 Task: In Crop Inspector Change Points to Inches
Action: Mouse moved to (44, 10)
Screenshot: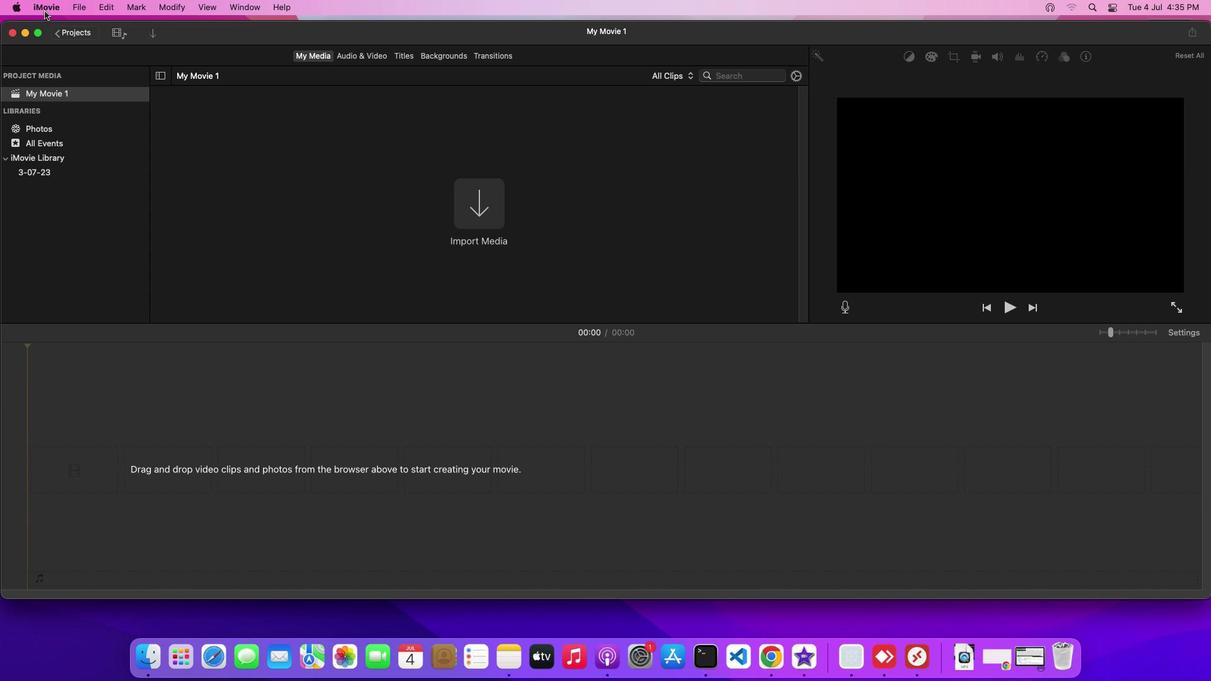 
Action: Mouse pressed left at (44, 10)
Screenshot: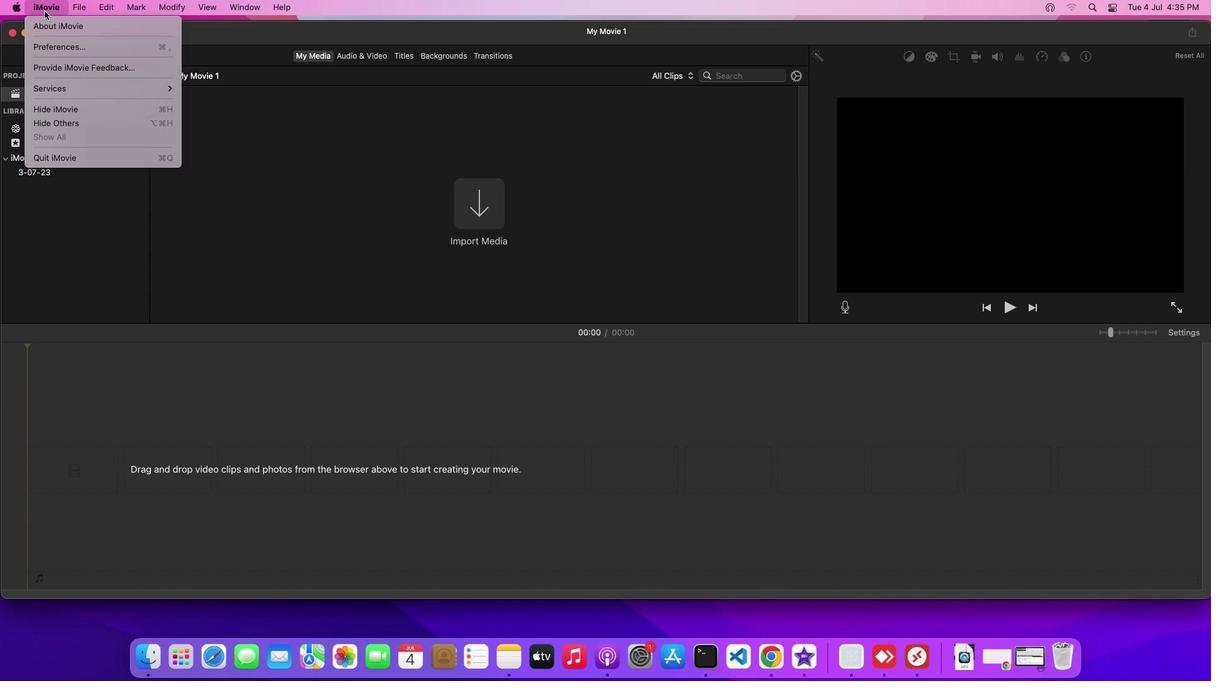 
Action: Mouse moved to (46, 20)
Screenshot: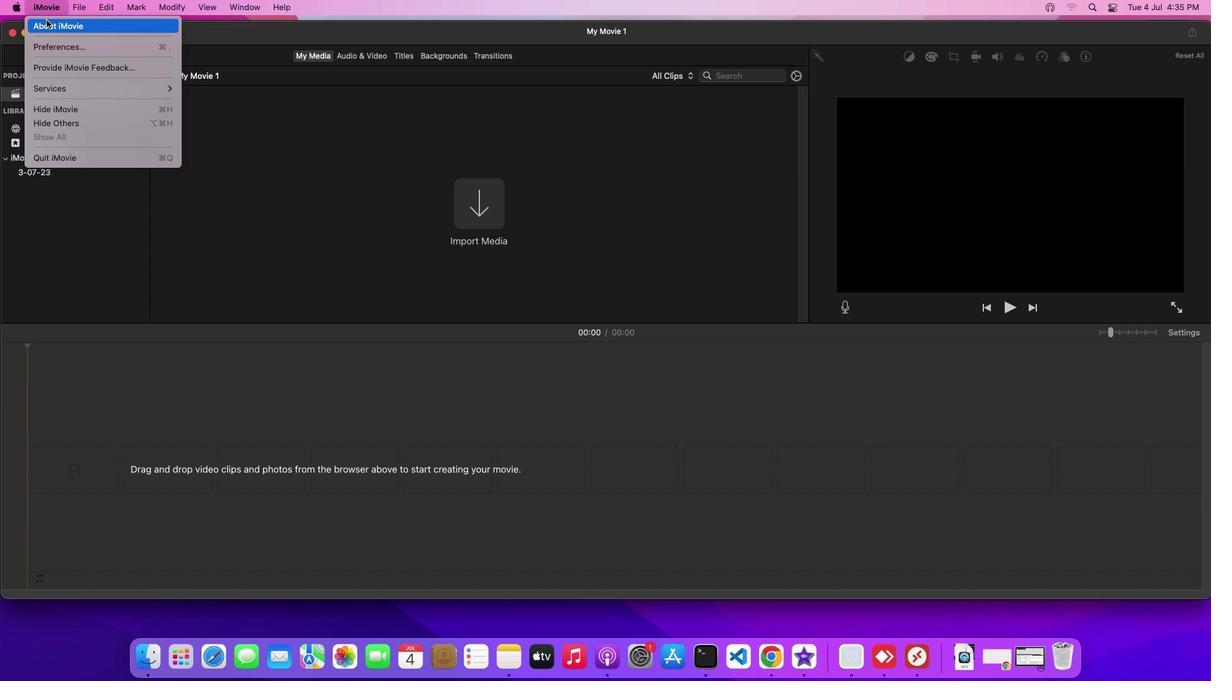 
Action: Mouse pressed left at (46, 20)
Screenshot: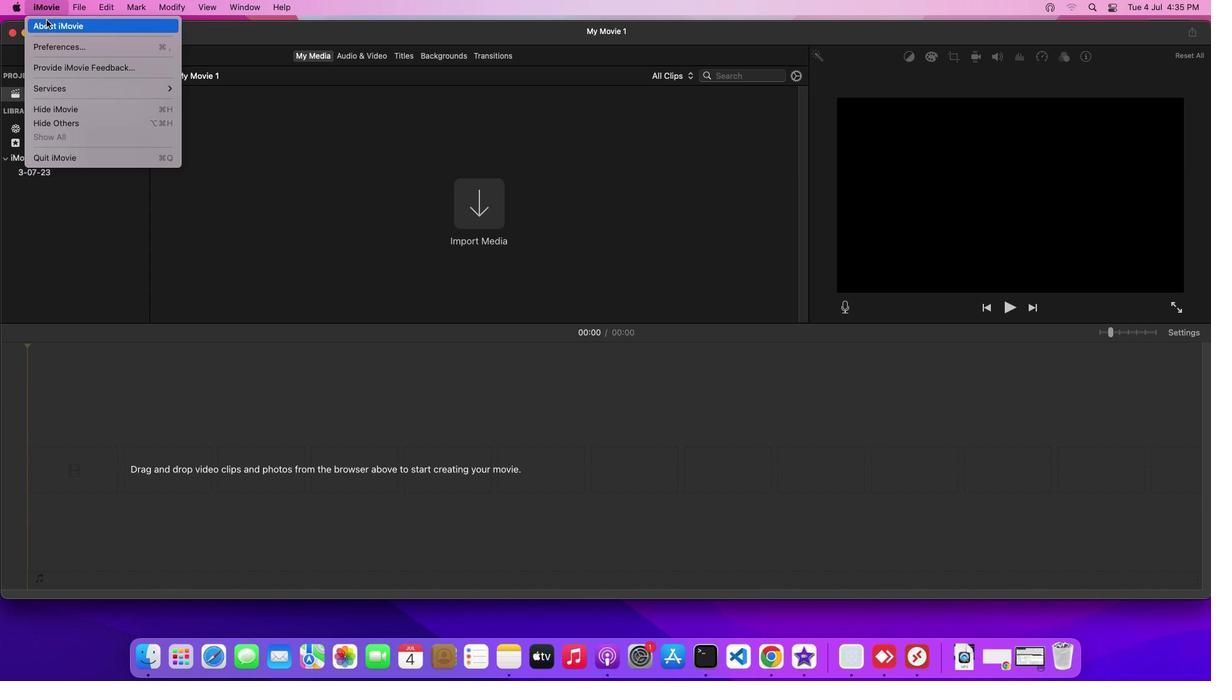 
Action: Mouse moved to (651, 370)
Screenshot: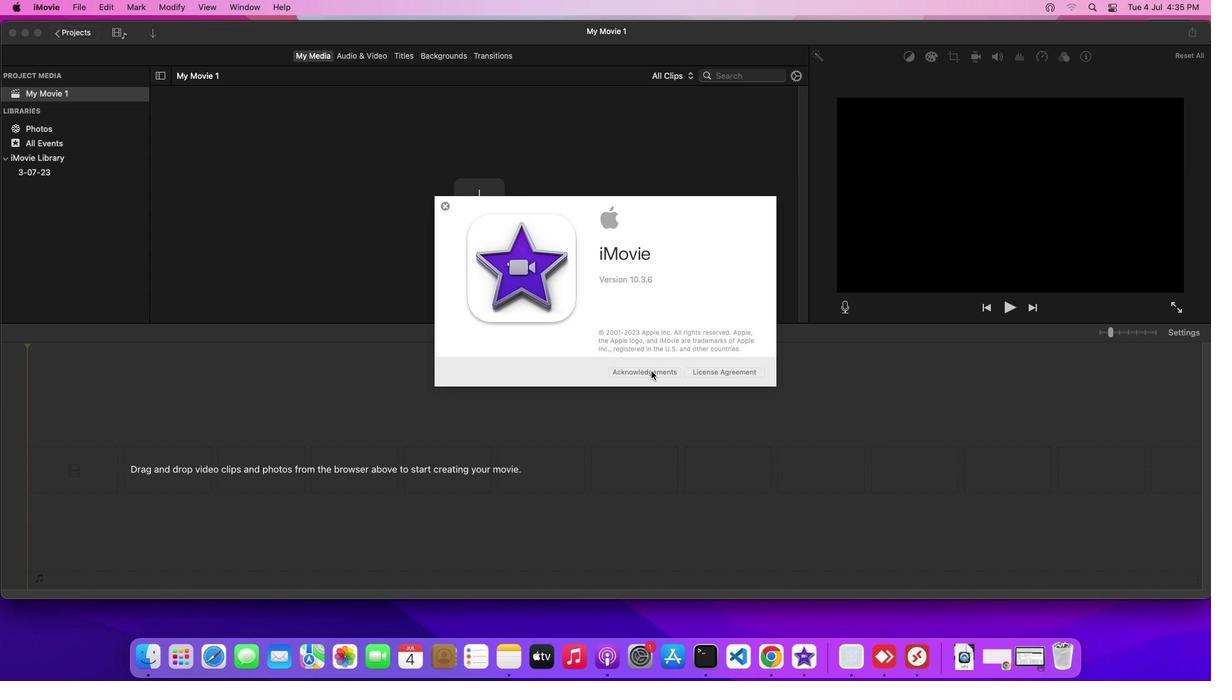 
Action: Mouse pressed left at (651, 370)
Screenshot: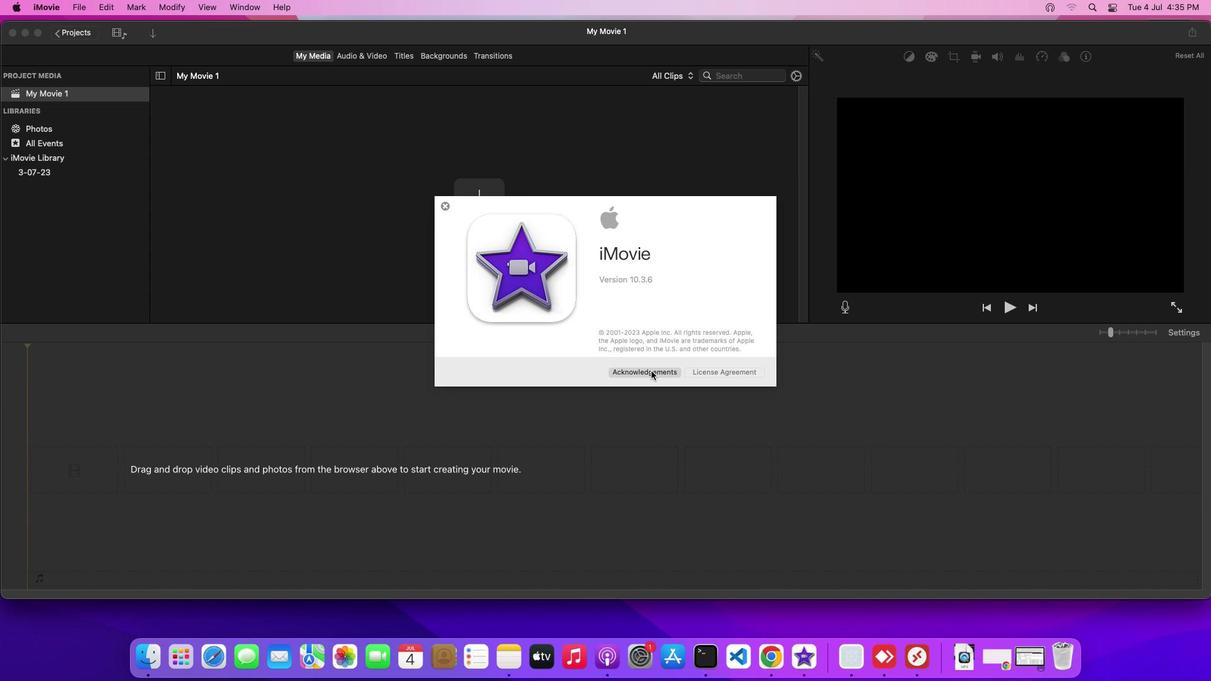
Action: Mouse moved to (530, 33)
Screenshot: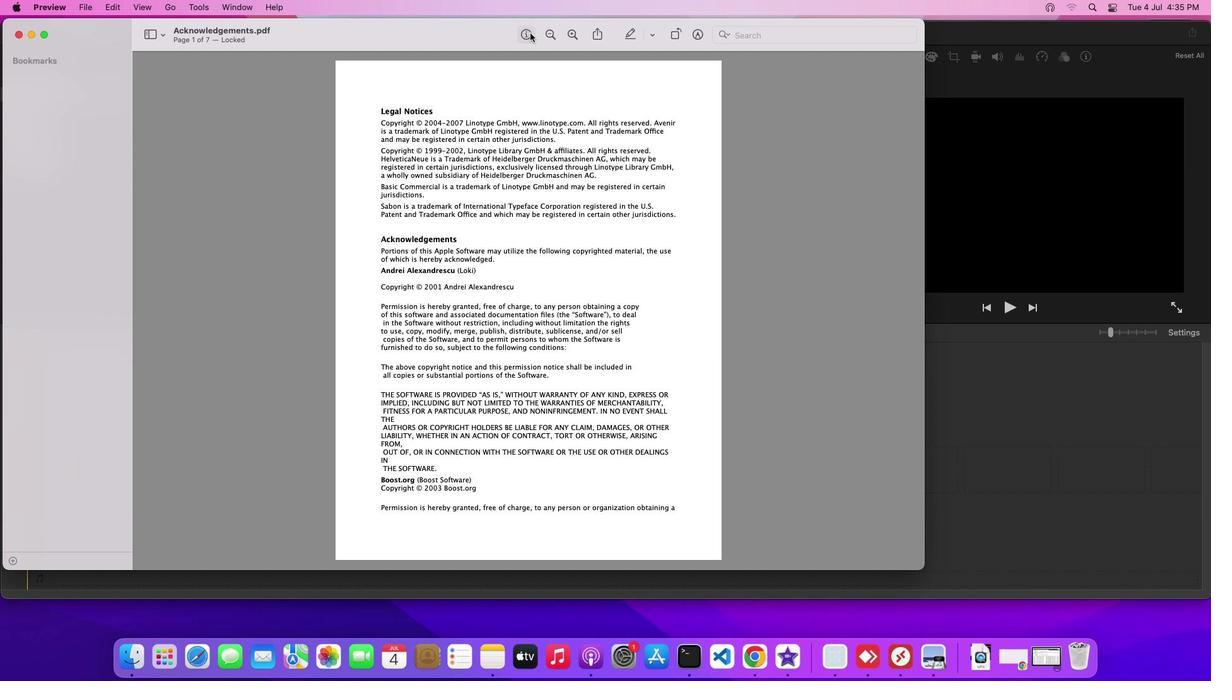 
Action: Mouse pressed left at (530, 33)
Screenshot: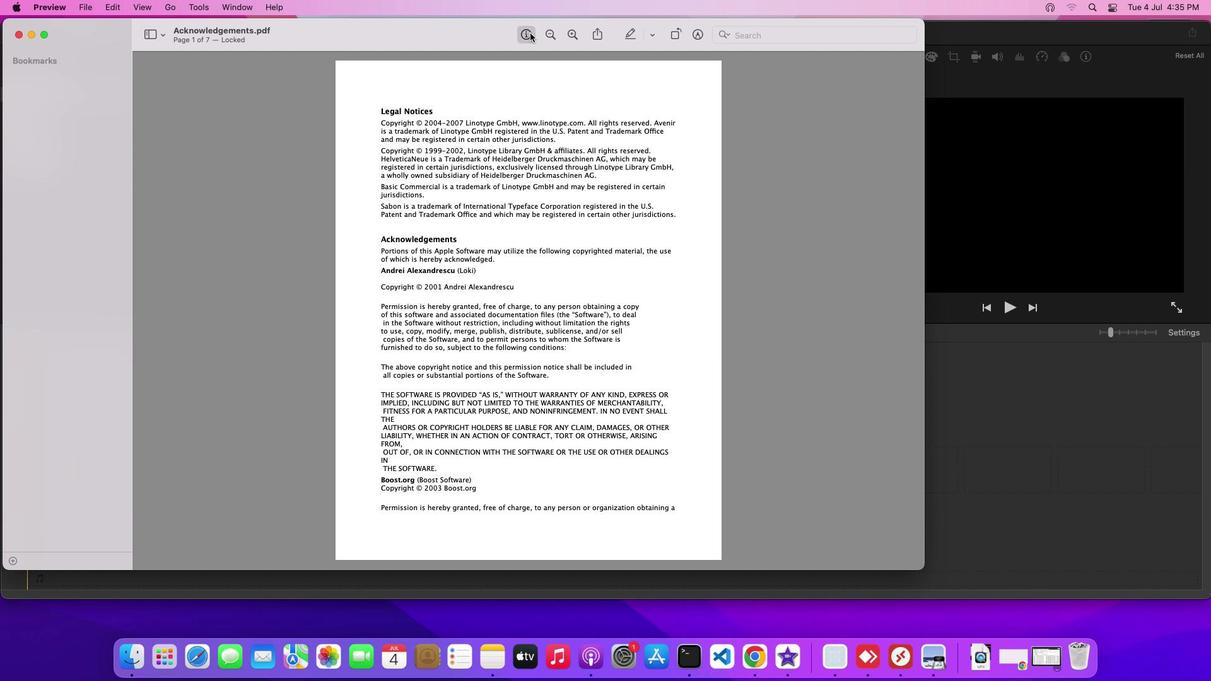 
Action: Mouse moved to (728, 46)
Screenshot: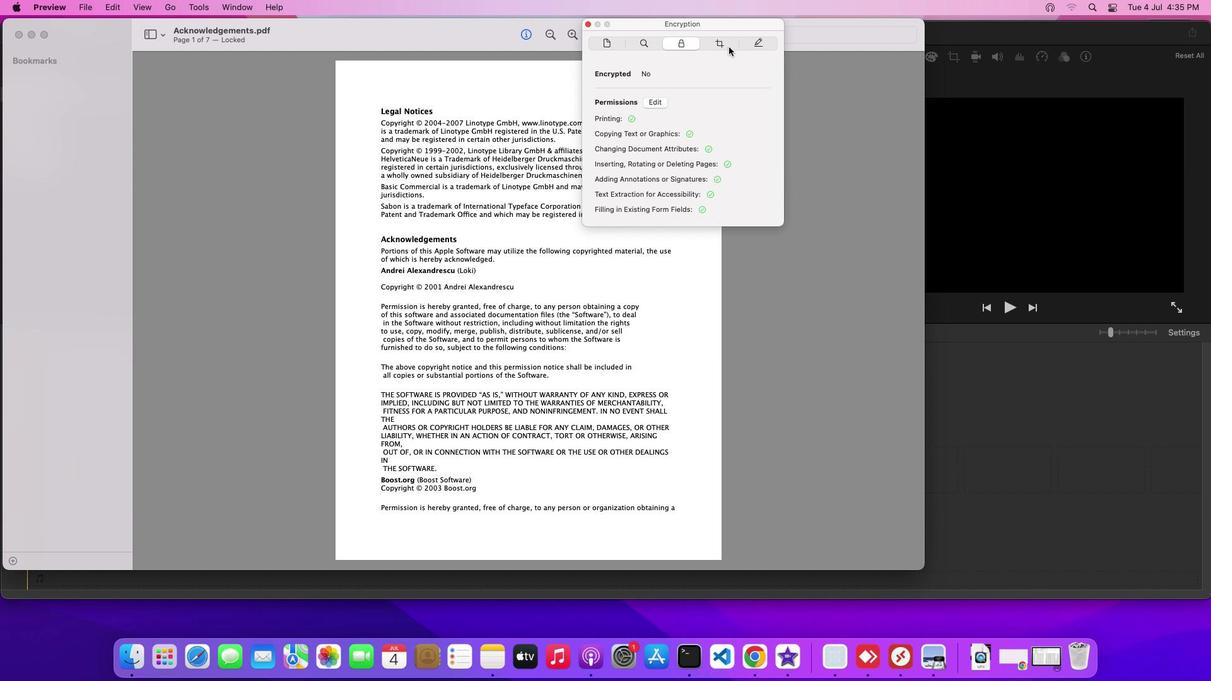 
Action: Mouse pressed left at (728, 46)
Screenshot: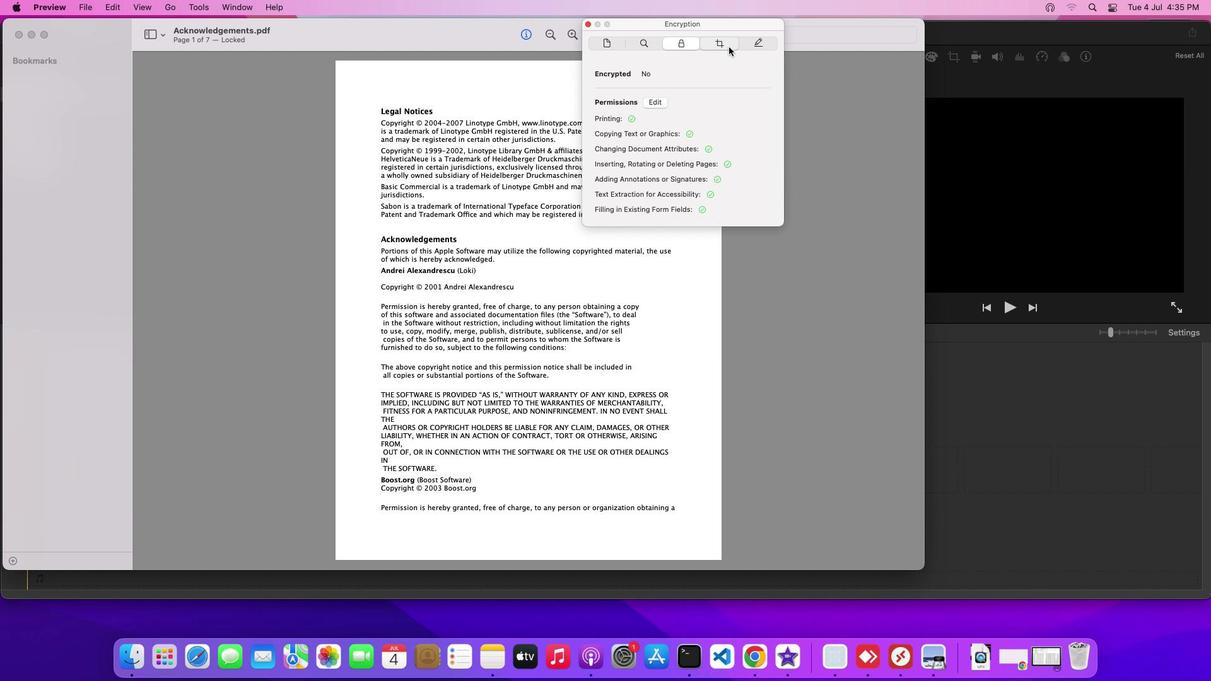 
Action: Mouse moved to (708, 76)
Screenshot: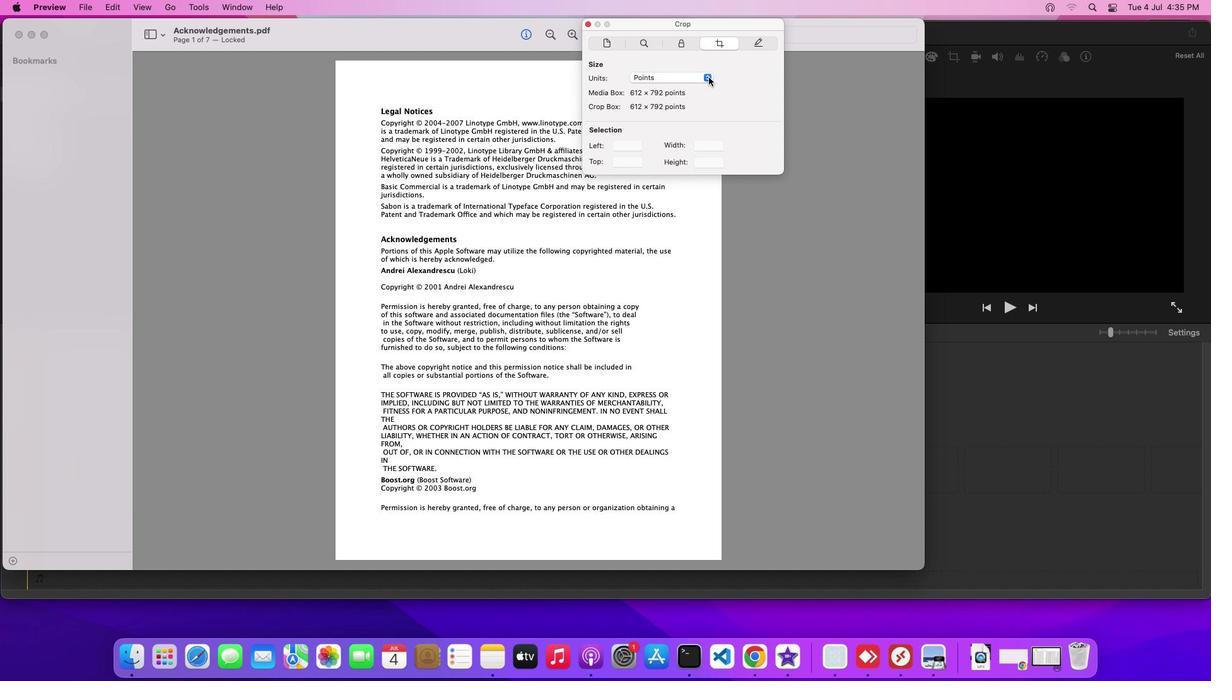
Action: Mouse pressed left at (708, 76)
Screenshot: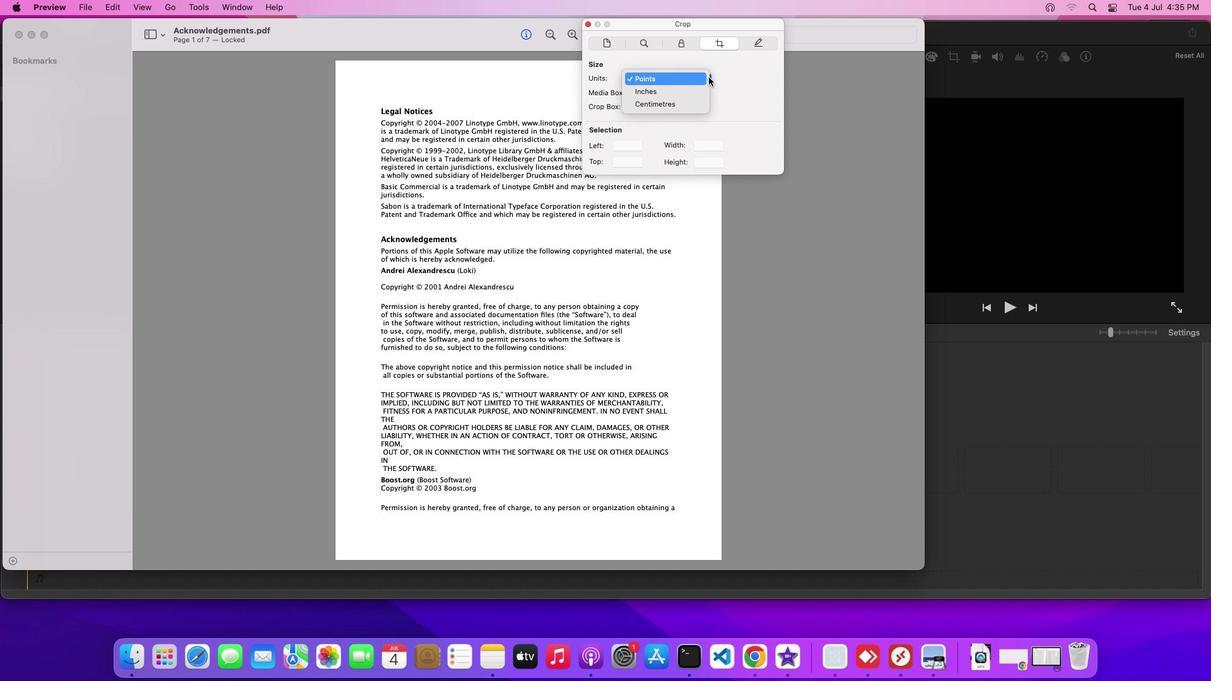
Action: Mouse moved to (704, 87)
Screenshot: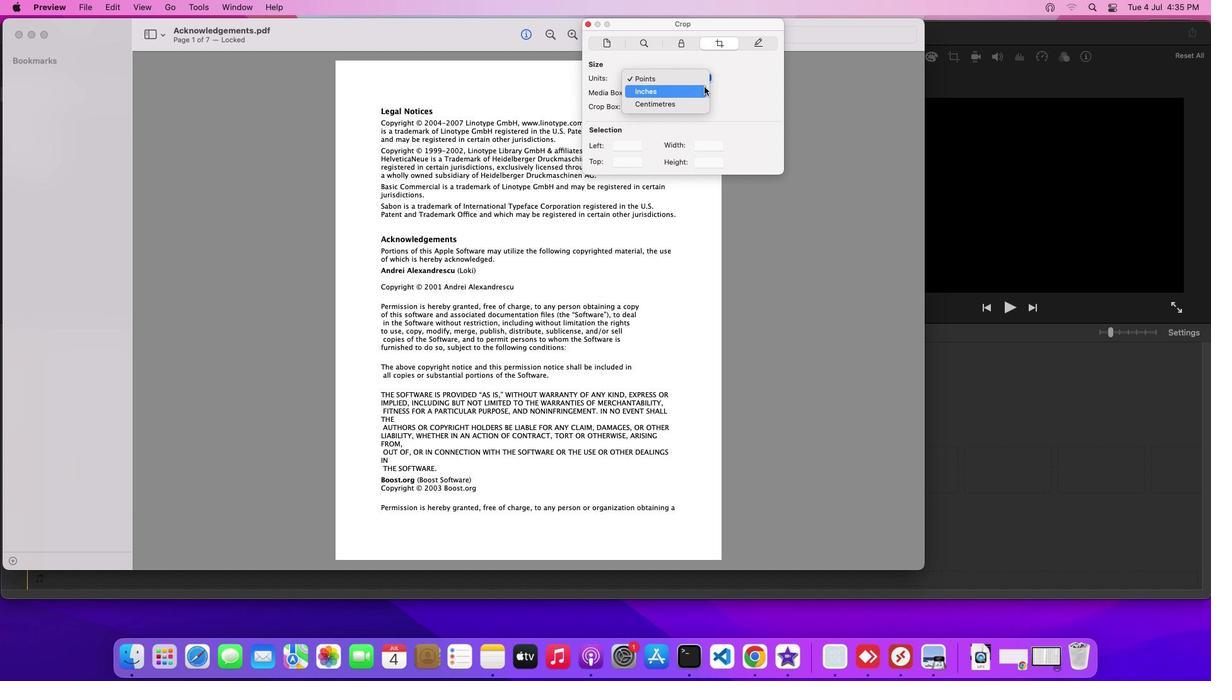 
Action: Mouse pressed left at (704, 87)
Screenshot: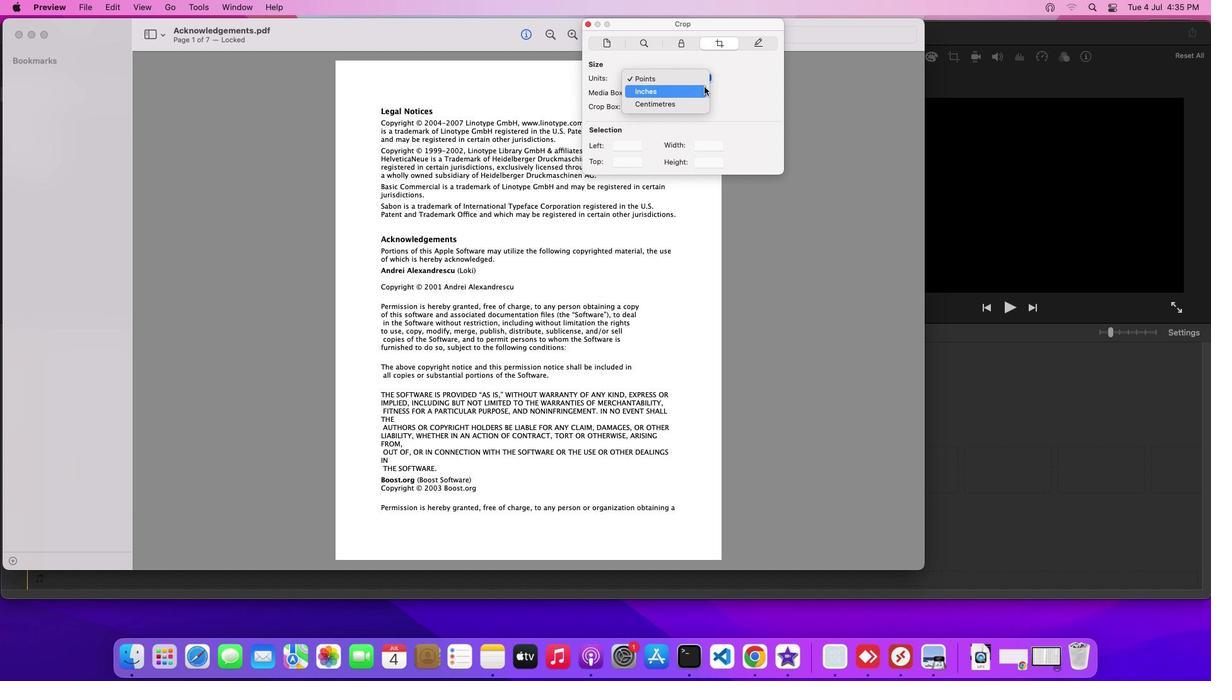 
Action: Mouse moved to (714, 93)
Screenshot: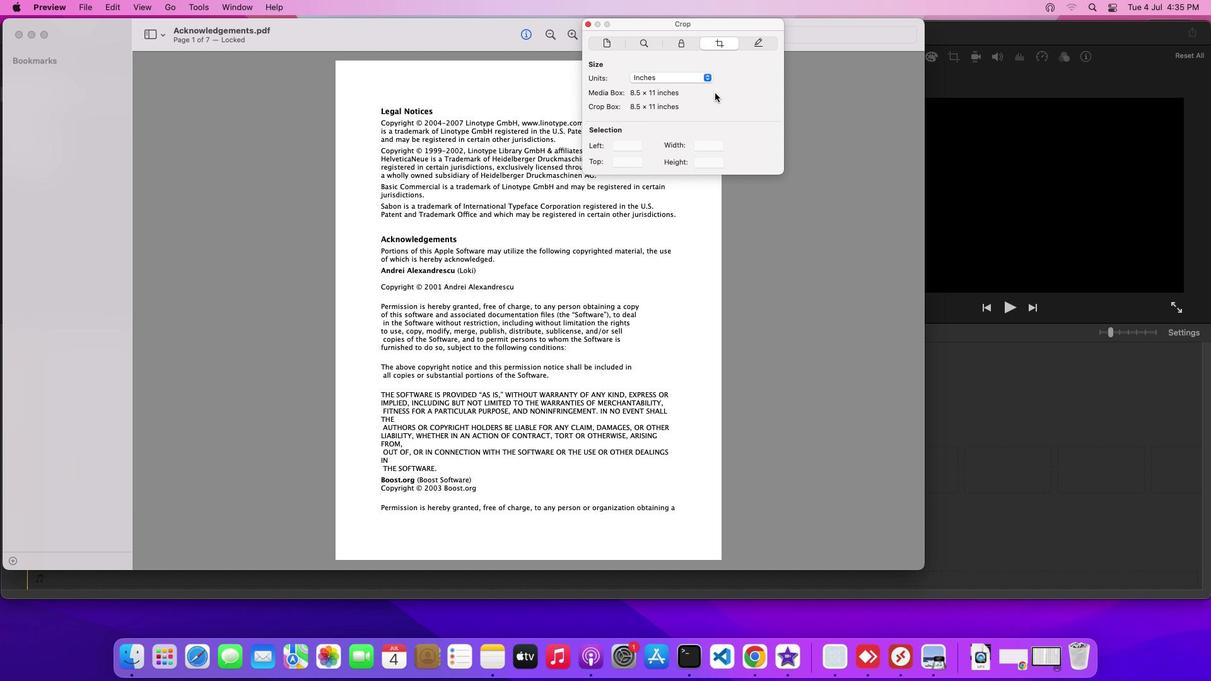 
Action: Mouse pressed left at (714, 93)
Screenshot: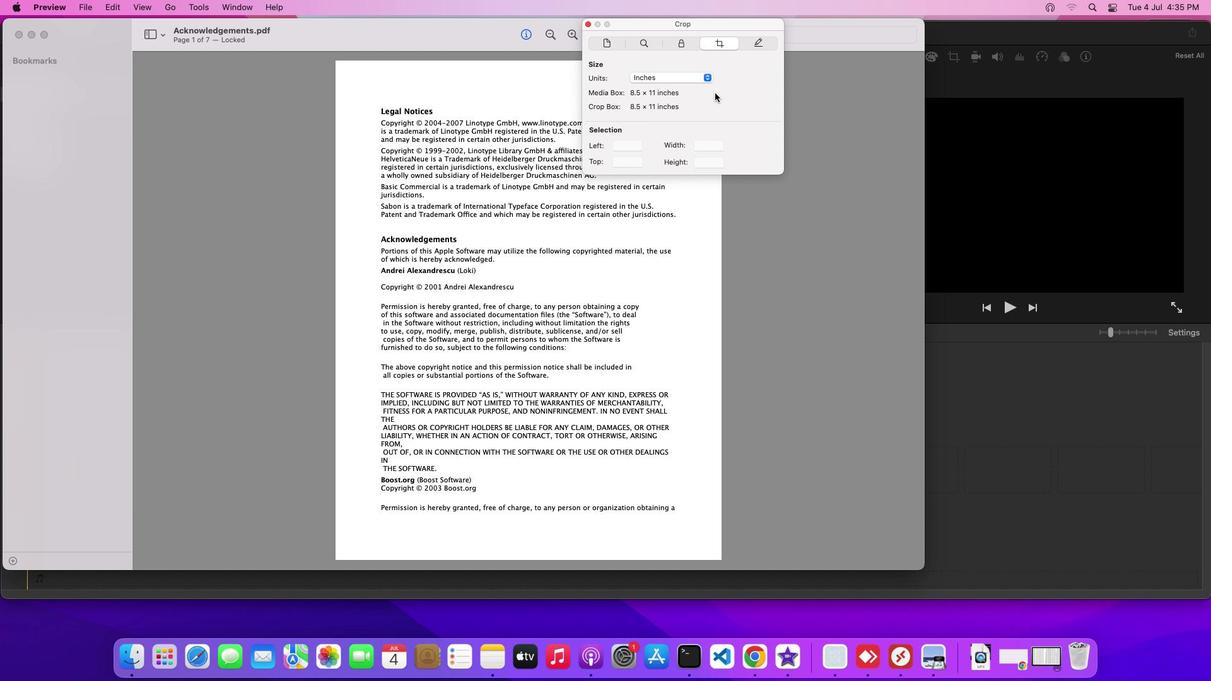 
